 Task: Look for products in the category "Ale" from Kona Brewing Co only.
Action: Mouse moved to (724, 276)
Screenshot: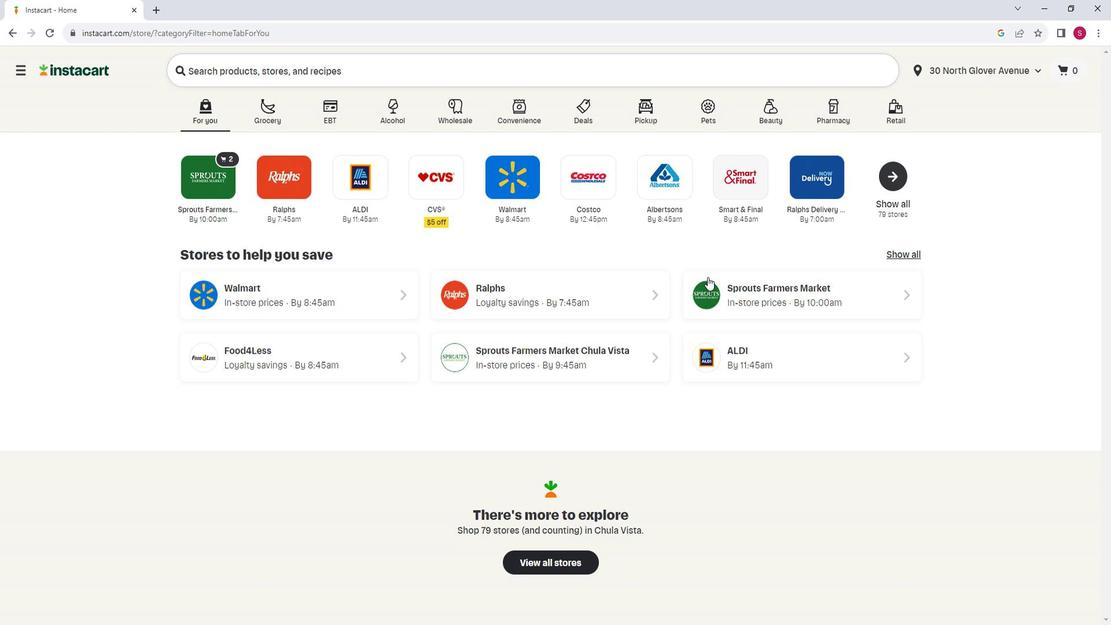 
Action: Mouse pressed left at (724, 276)
Screenshot: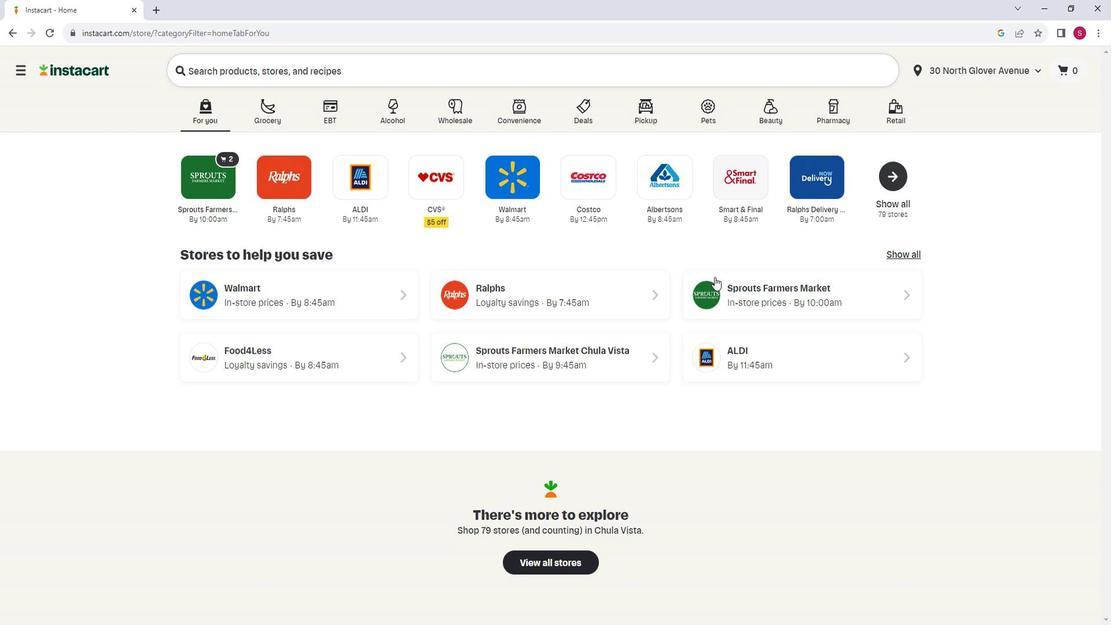 
Action: Mouse moved to (100, 375)
Screenshot: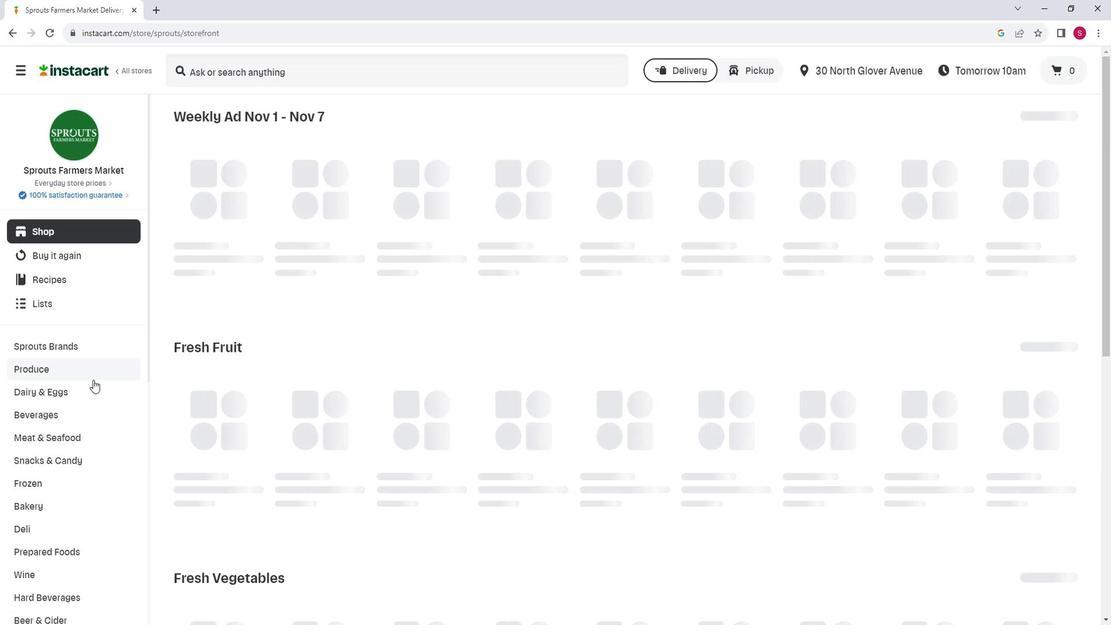 
Action: Mouse scrolled (100, 374) with delta (0, 0)
Screenshot: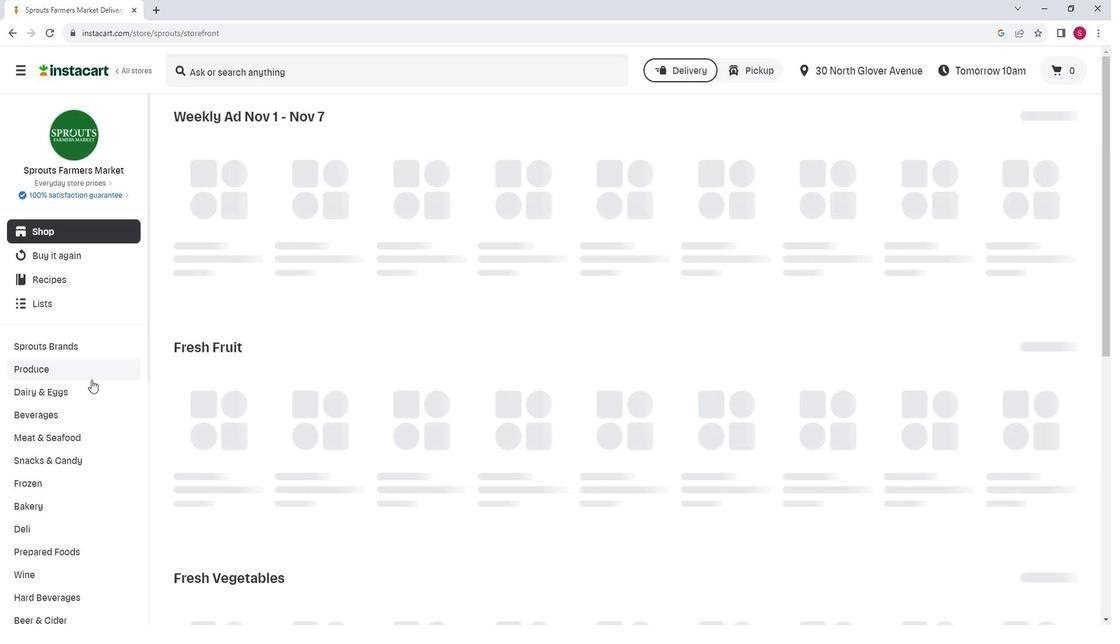 
Action: Mouse scrolled (100, 374) with delta (0, 0)
Screenshot: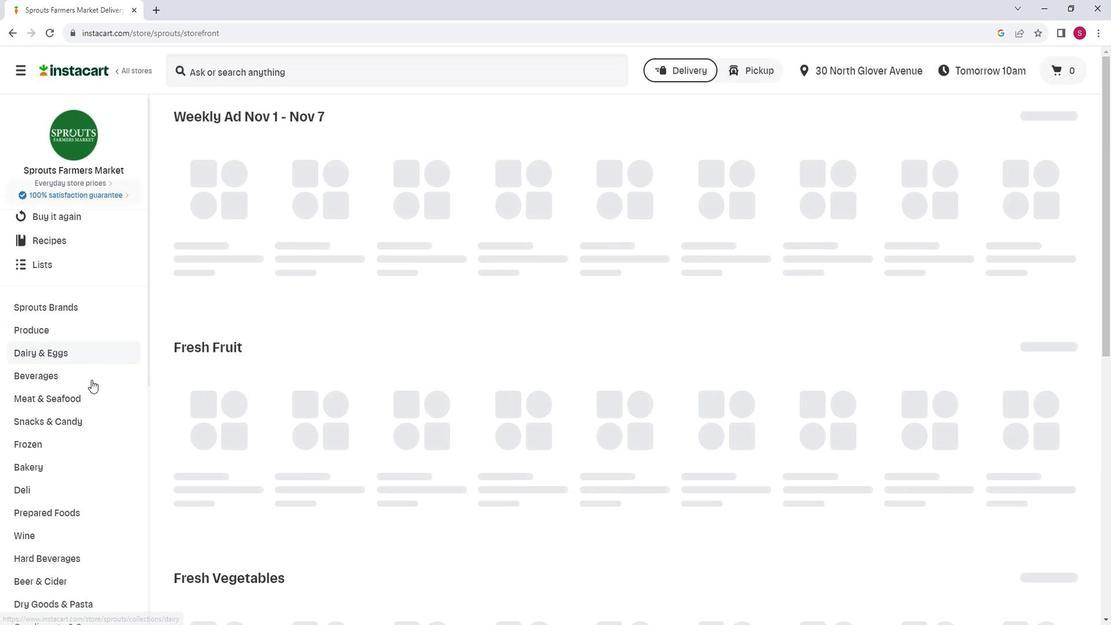 
Action: Mouse moved to (81, 486)
Screenshot: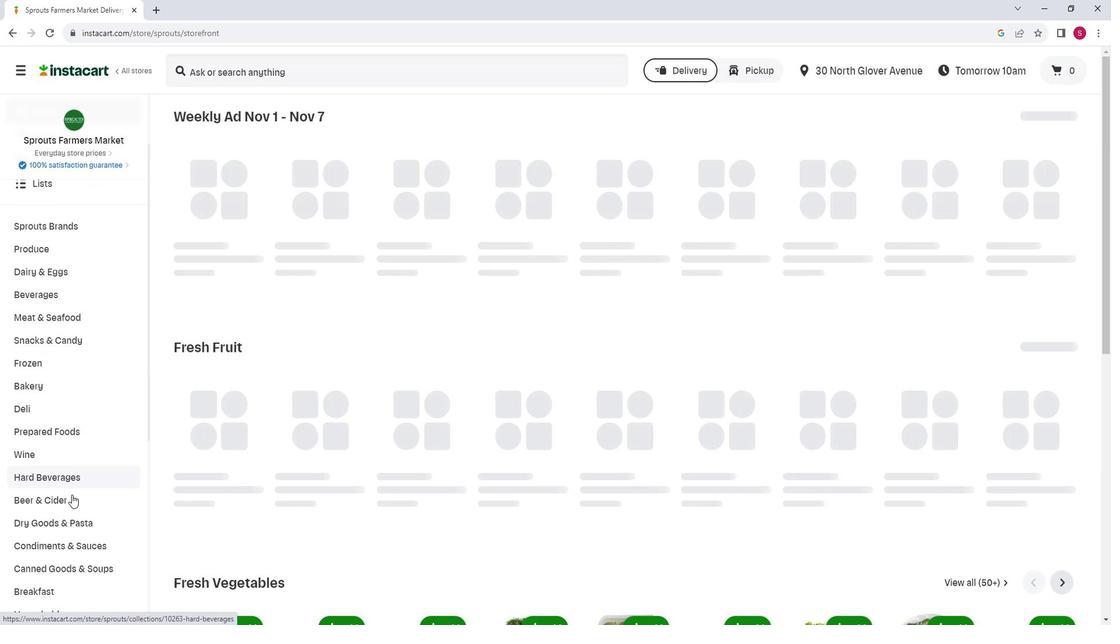 
Action: Mouse pressed left at (81, 486)
Screenshot: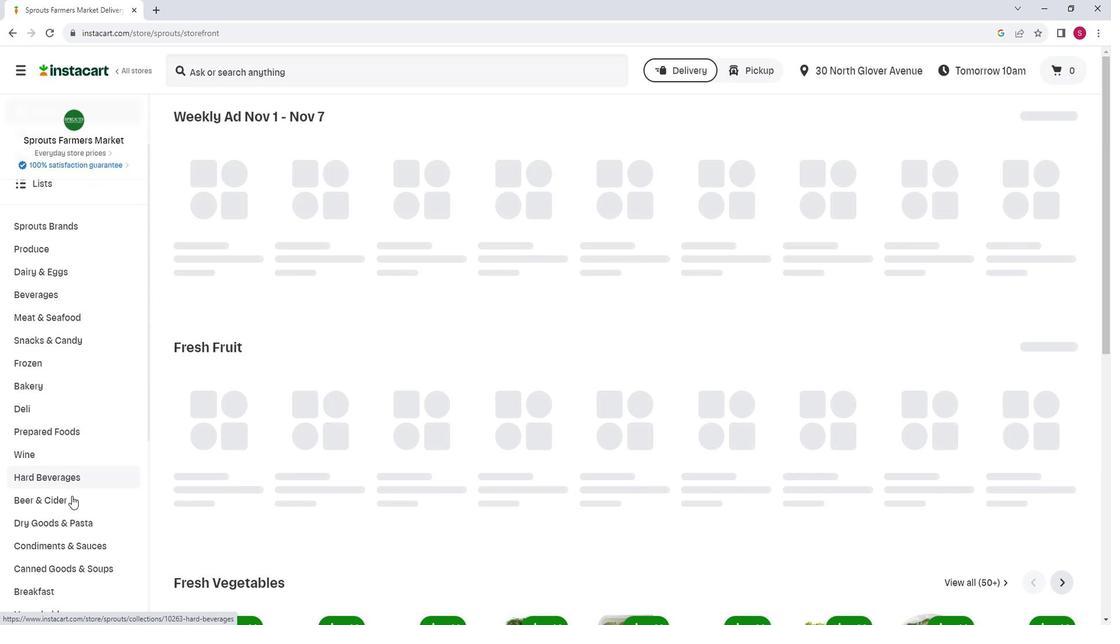 
Action: Mouse moved to (408, 152)
Screenshot: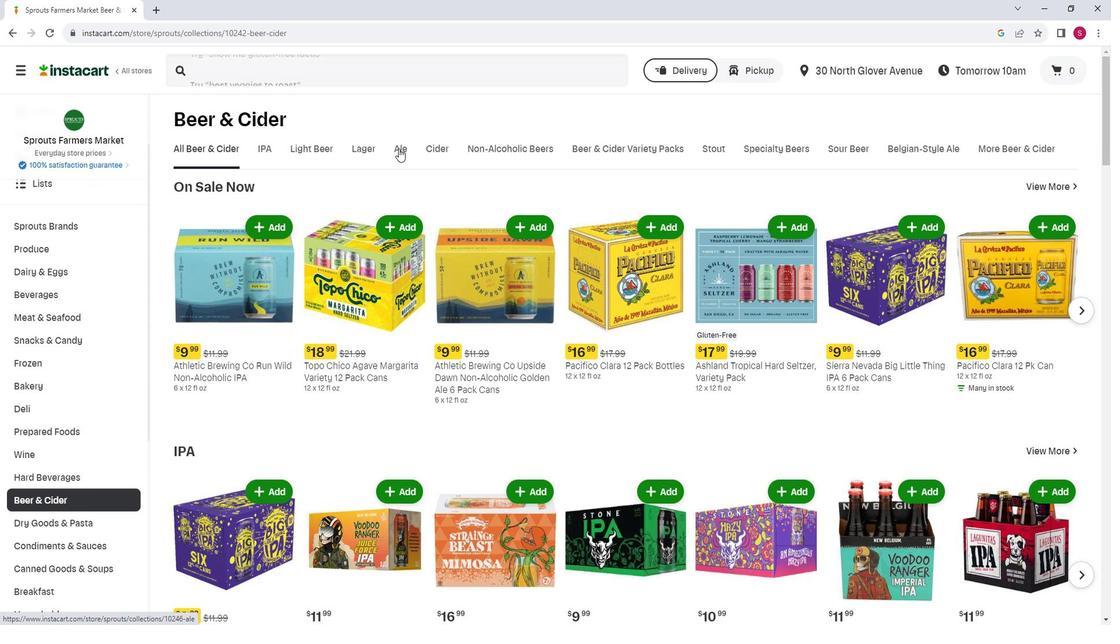 
Action: Mouse pressed left at (408, 152)
Screenshot: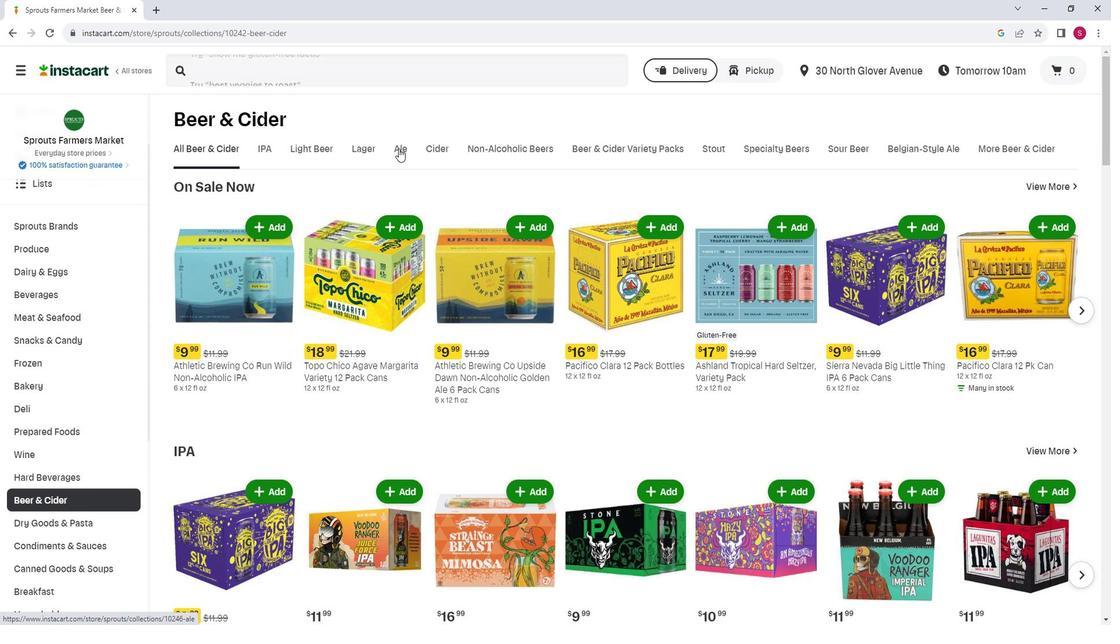 
Action: Mouse moved to (354, 200)
Screenshot: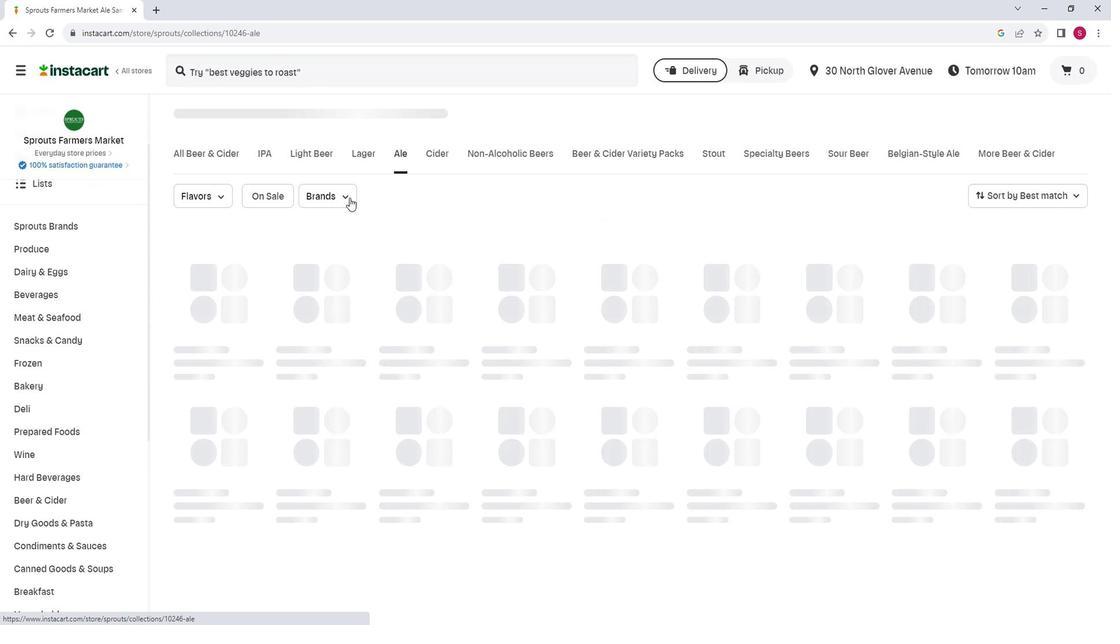 
Action: Mouse pressed left at (354, 200)
Screenshot: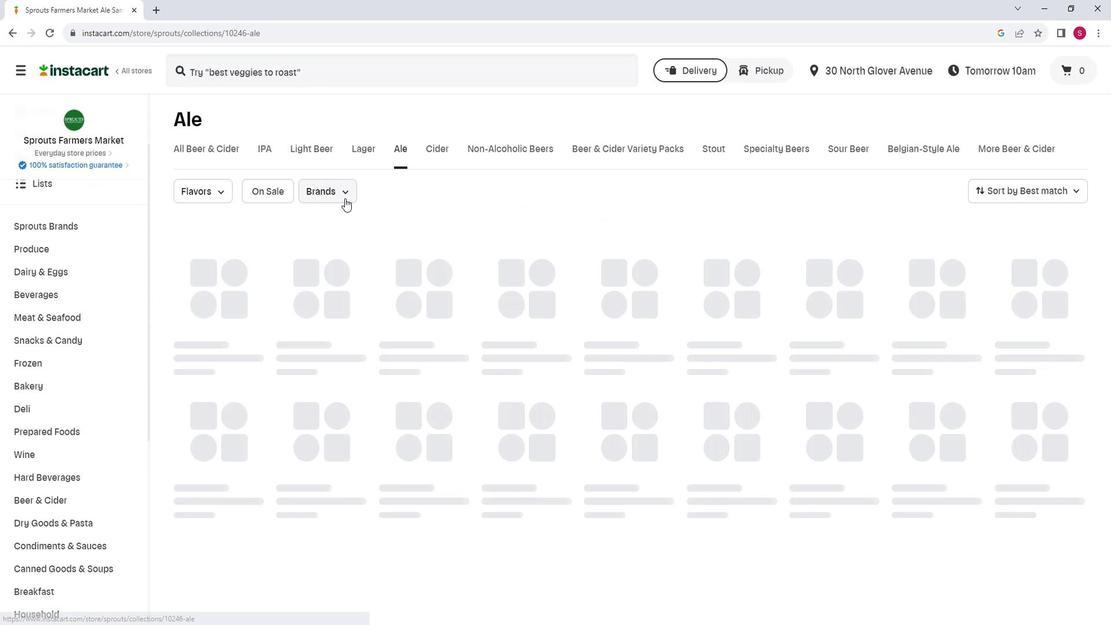 
Action: Mouse moved to (361, 226)
Screenshot: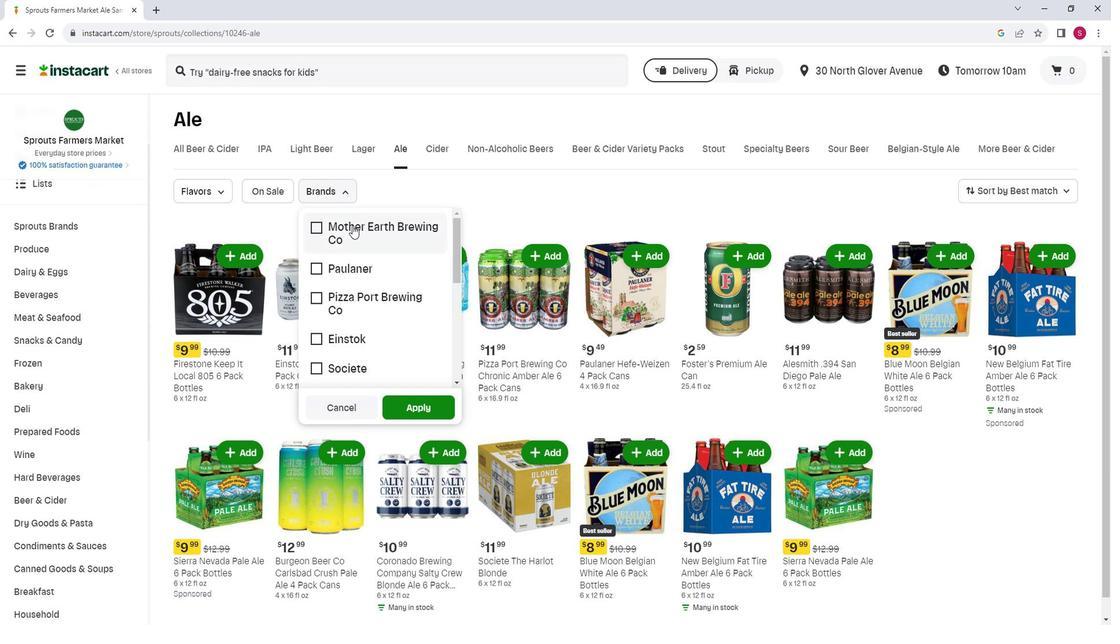 
Action: Mouse scrolled (361, 226) with delta (0, 0)
Screenshot: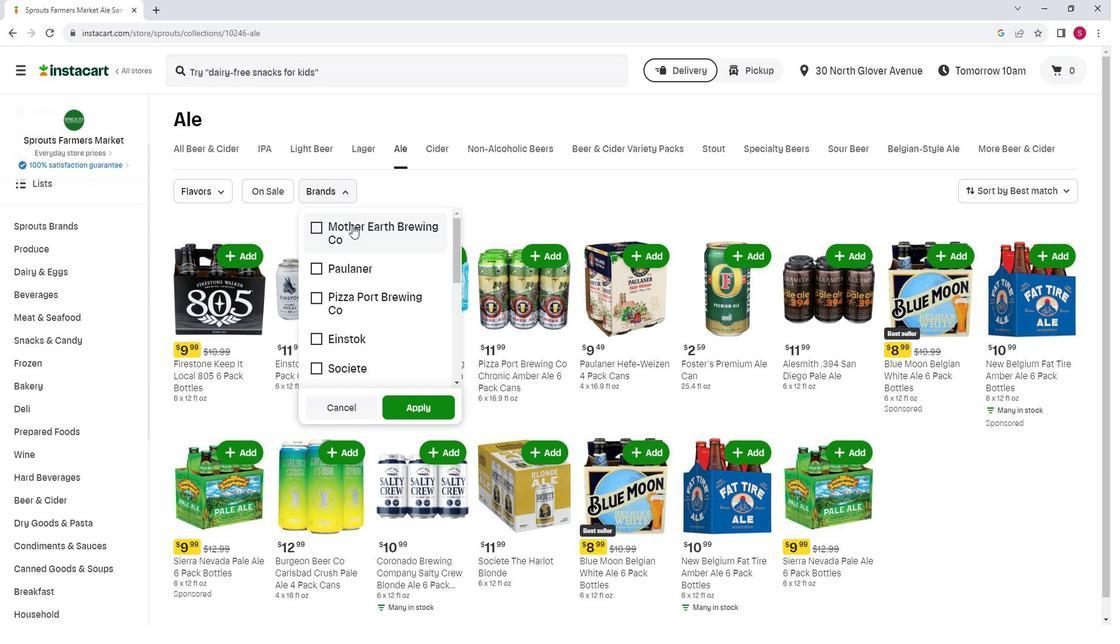 
Action: Mouse moved to (362, 226)
Screenshot: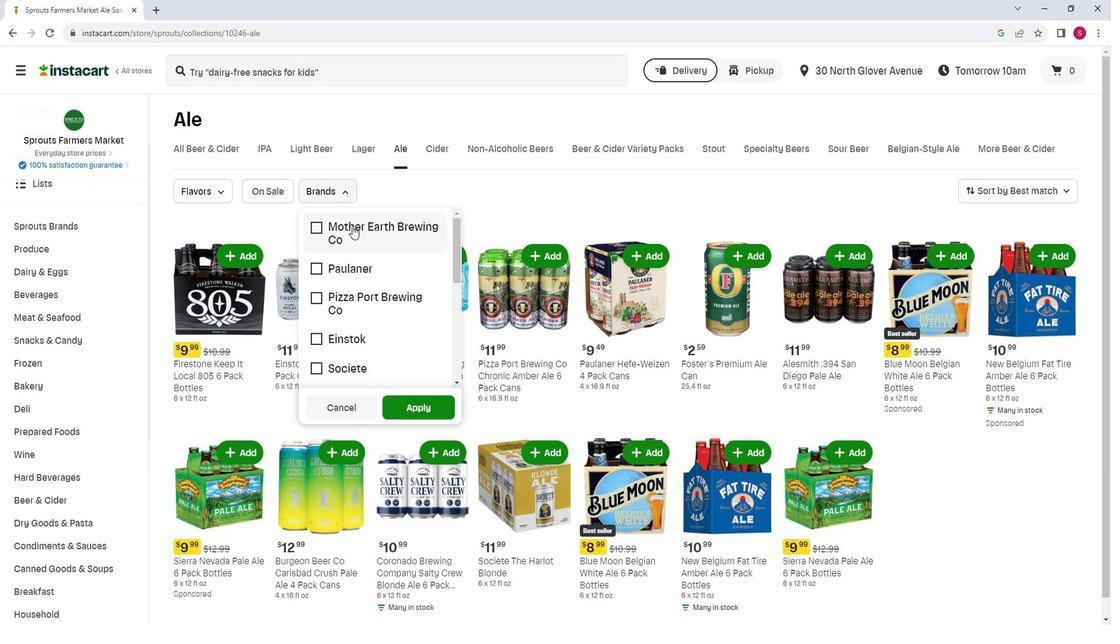 
Action: Mouse scrolled (362, 226) with delta (0, 0)
Screenshot: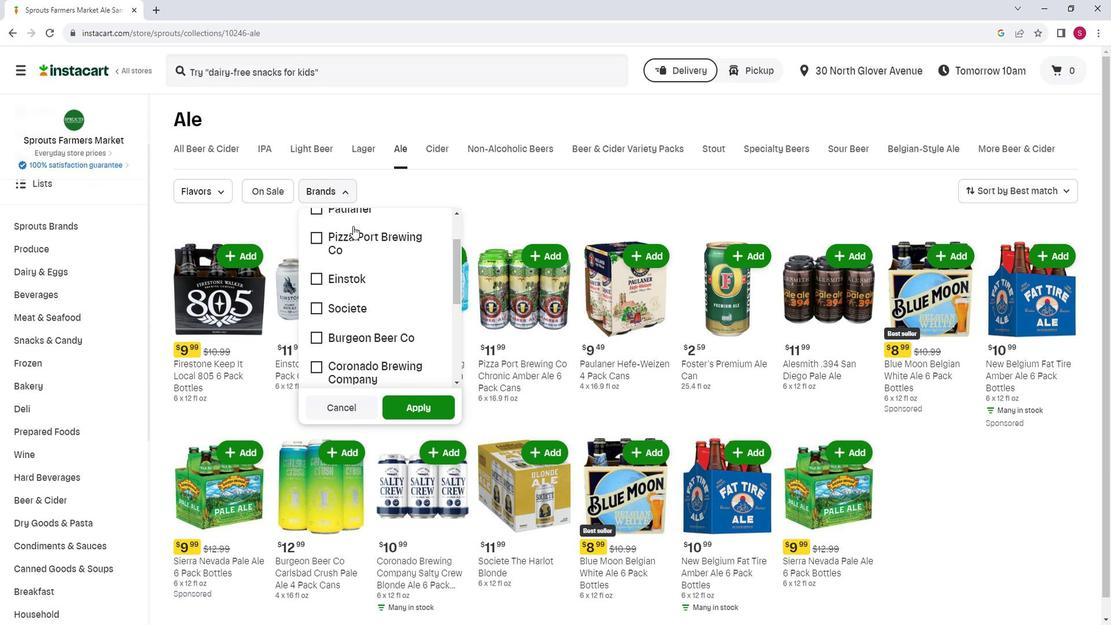 
Action: Mouse moved to (364, 229)
Screenshot: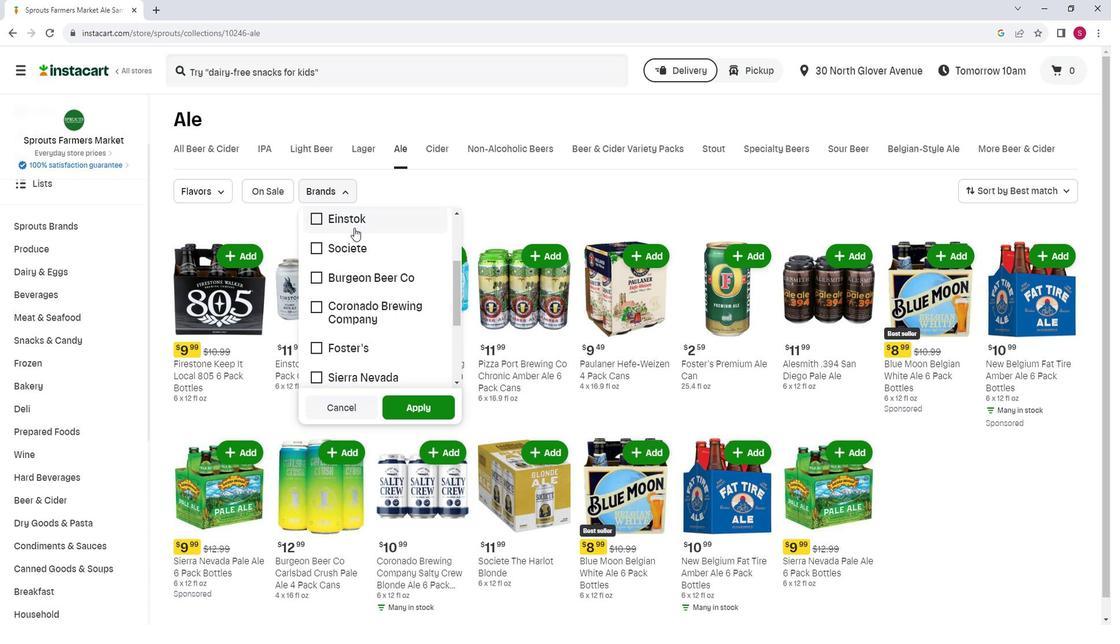 
Action: Mouse scrolled (364, 228) with delta (0, 0)
Screenshot: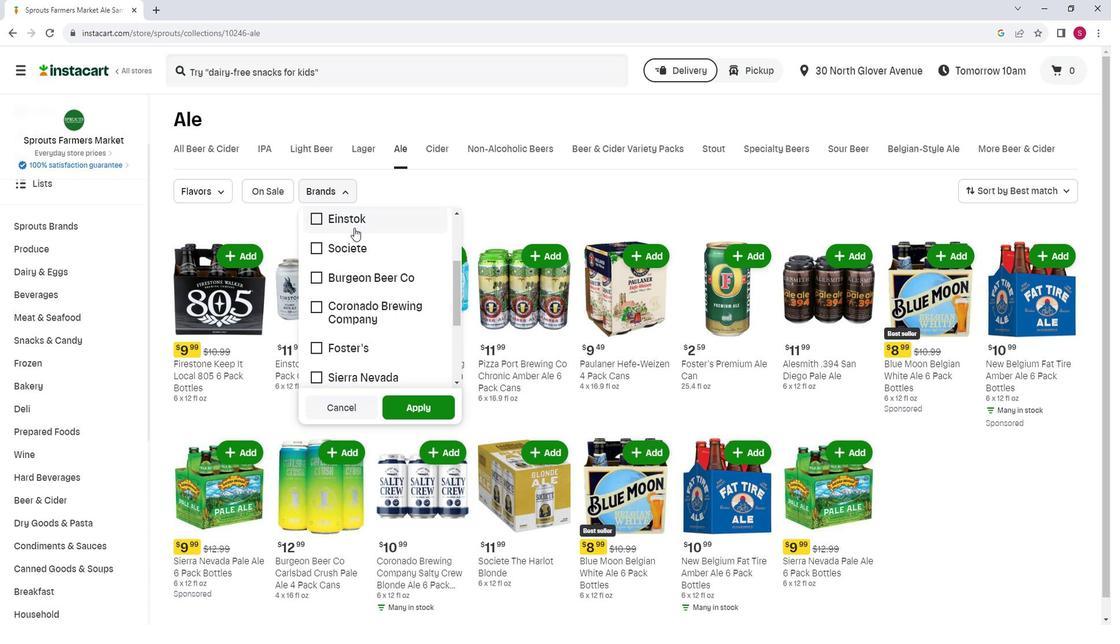 
Action: Mouse moved to (364, 230)
Screenshot: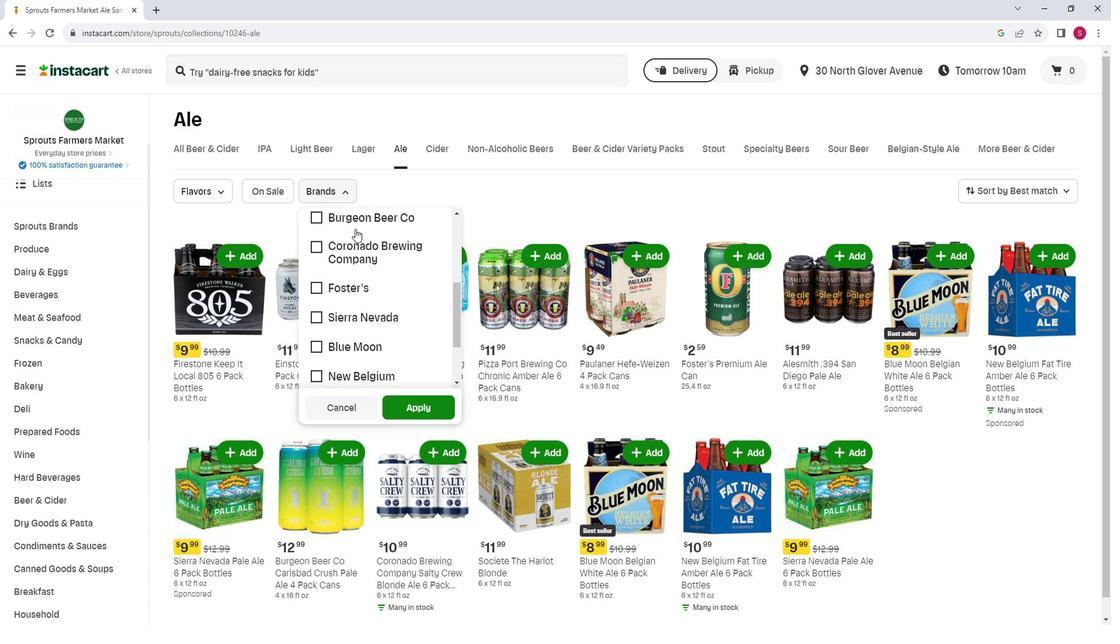 
Action: Mouse scrolled (364, 229) with delta (0, 0)
Screenshot: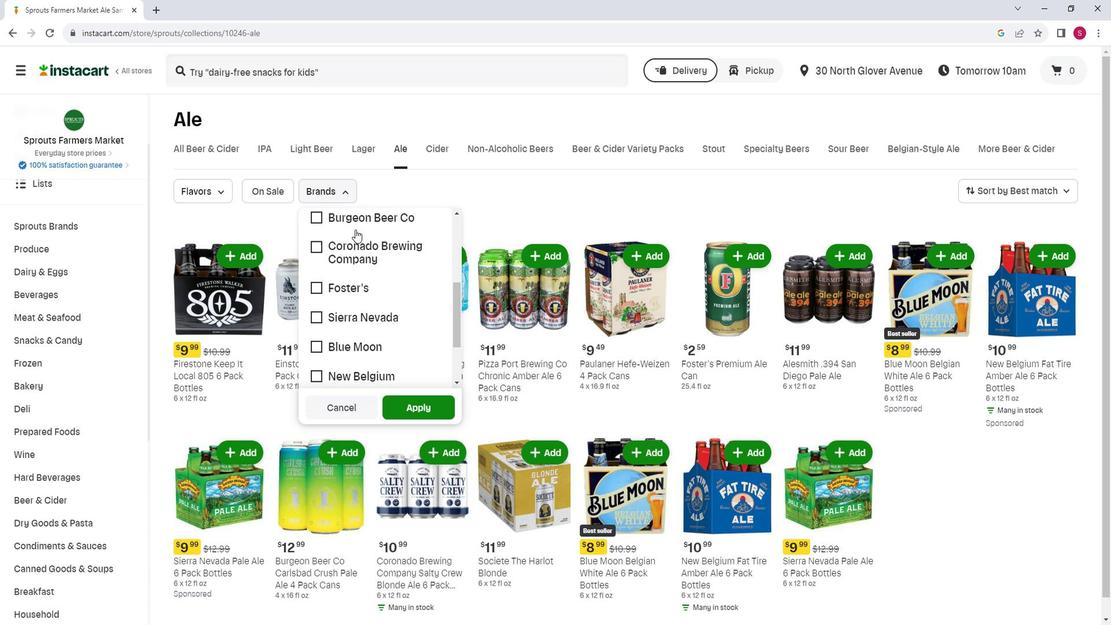 
Action: Mouse moved to (365, 230)
Screenshot: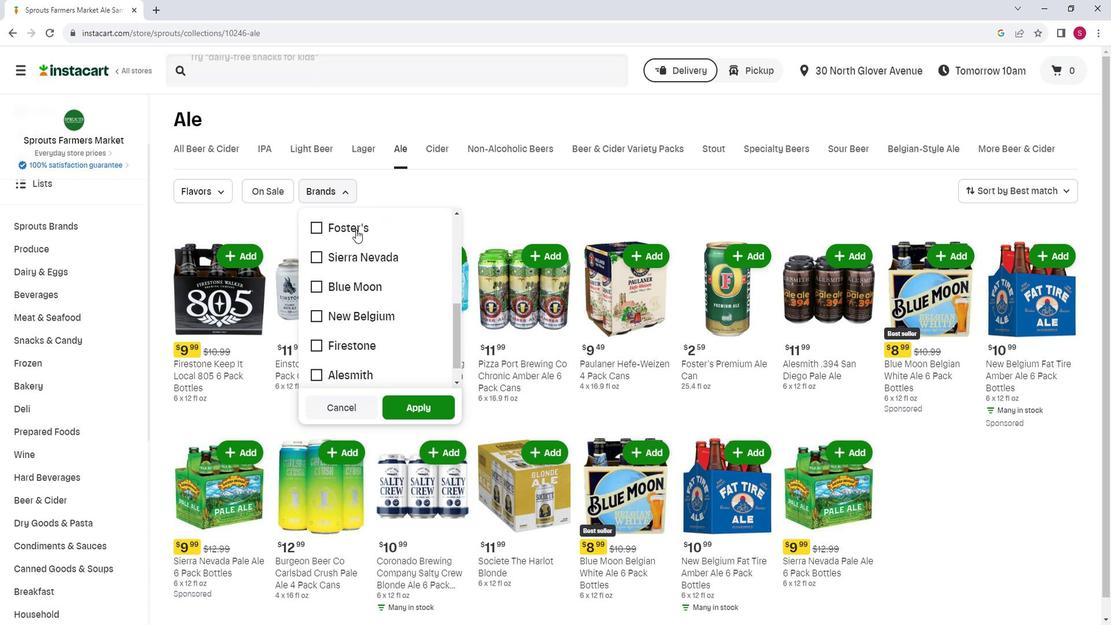 
Action: Mouse scrolled (365, 229) with delta (0, 0)
Screenshot: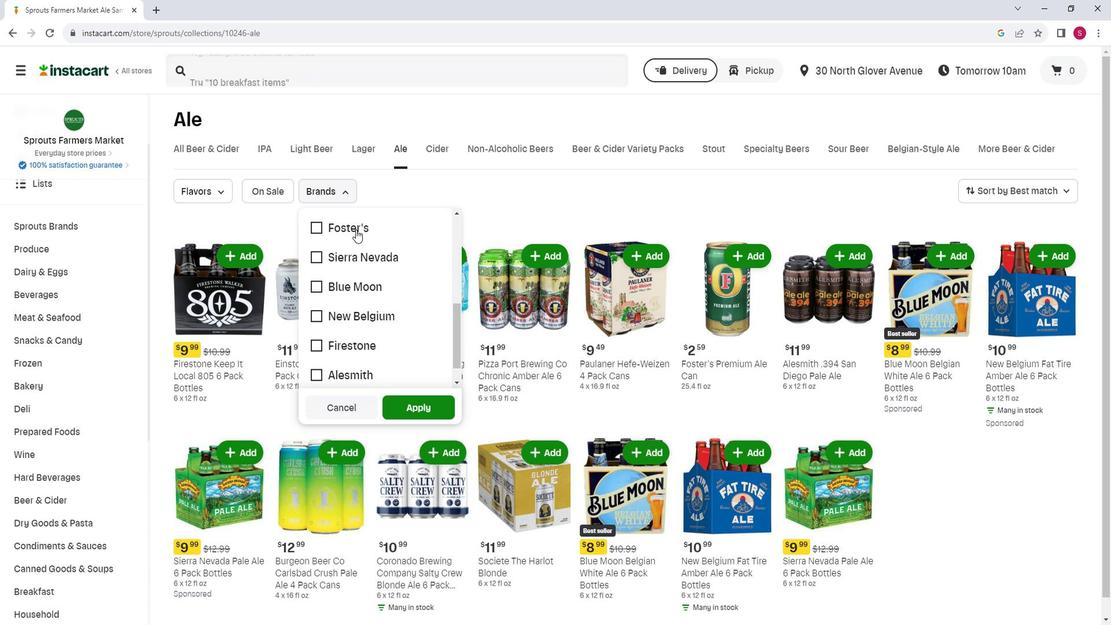 
Action: Mouse scrolled (365, 229) with delta (0, 0)
Screenshot: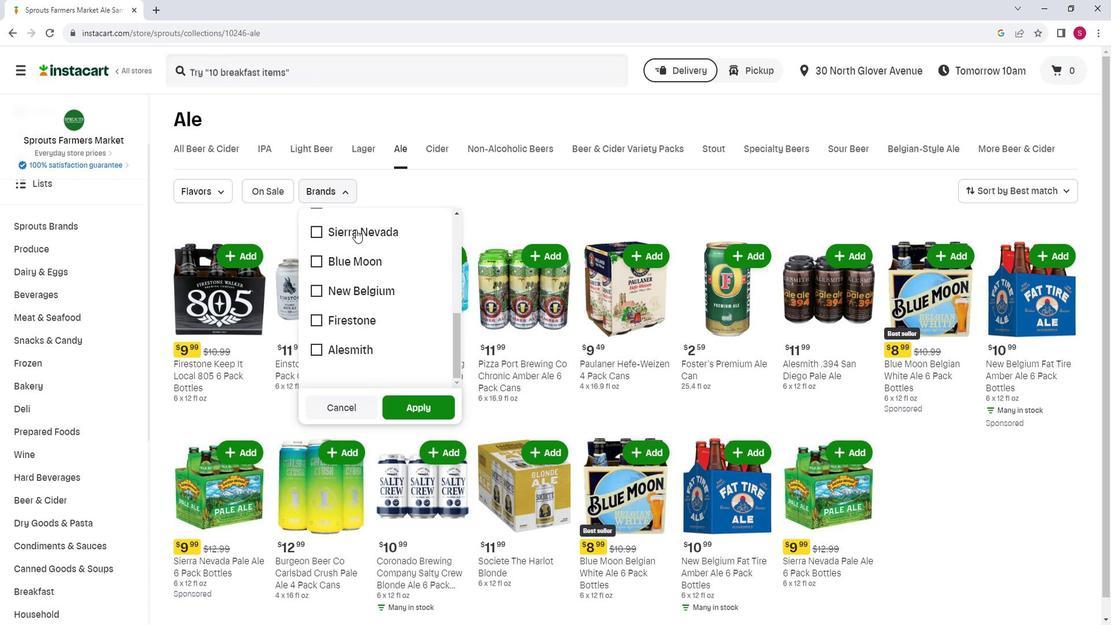 
Action: Mouse moved to (368, 232)
Screenshot: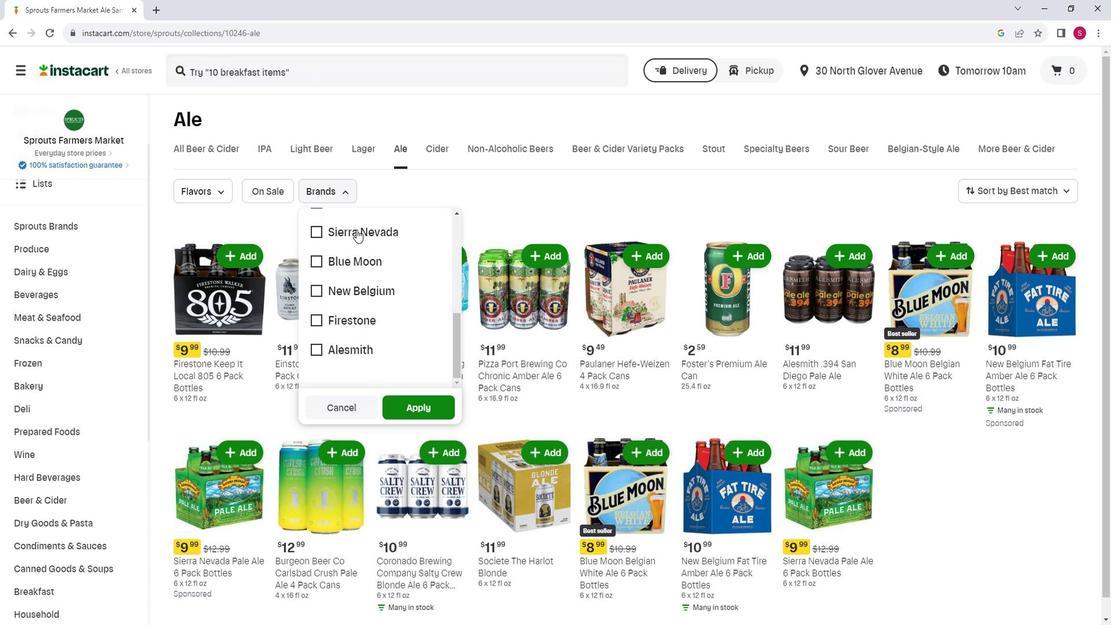 
Action: Mouse scrolled (368, 232) with delta (0, 0)
Screenshot: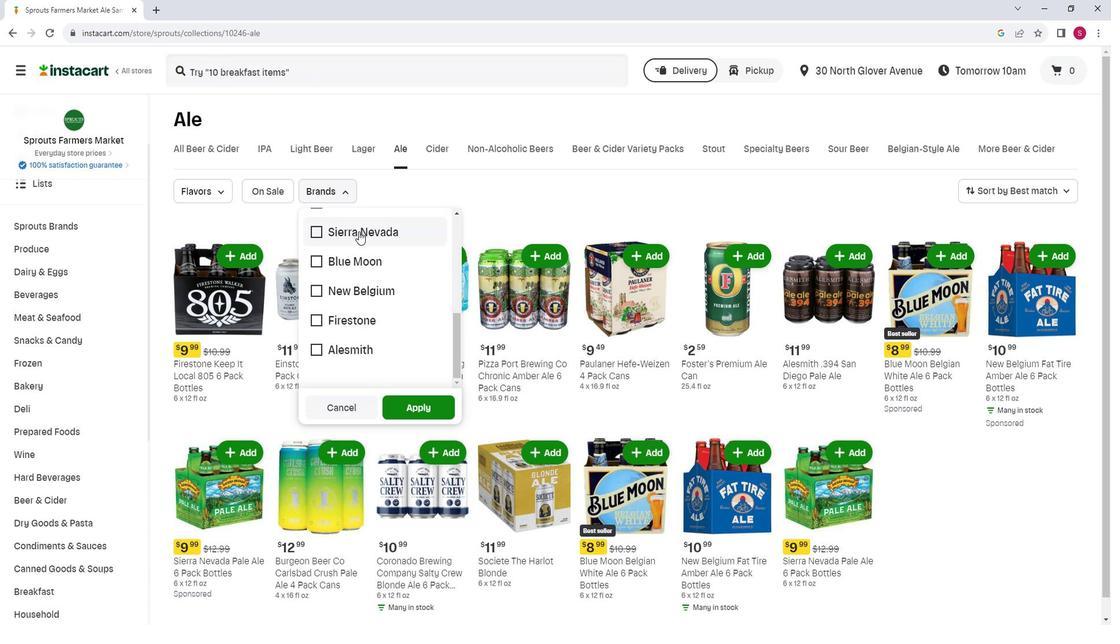
Action: Mouse scrolled (368, 232) with delta (0, 0)
Screenshot: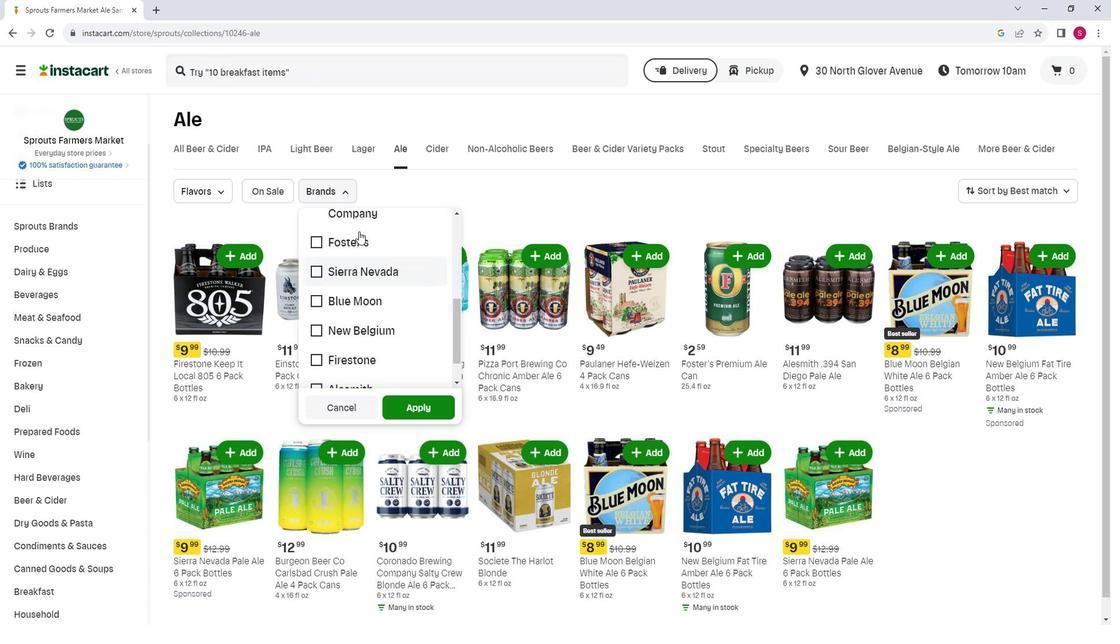 
Action: Mouse scrolled (368, 232) with delta (0, 0)
Screenshot: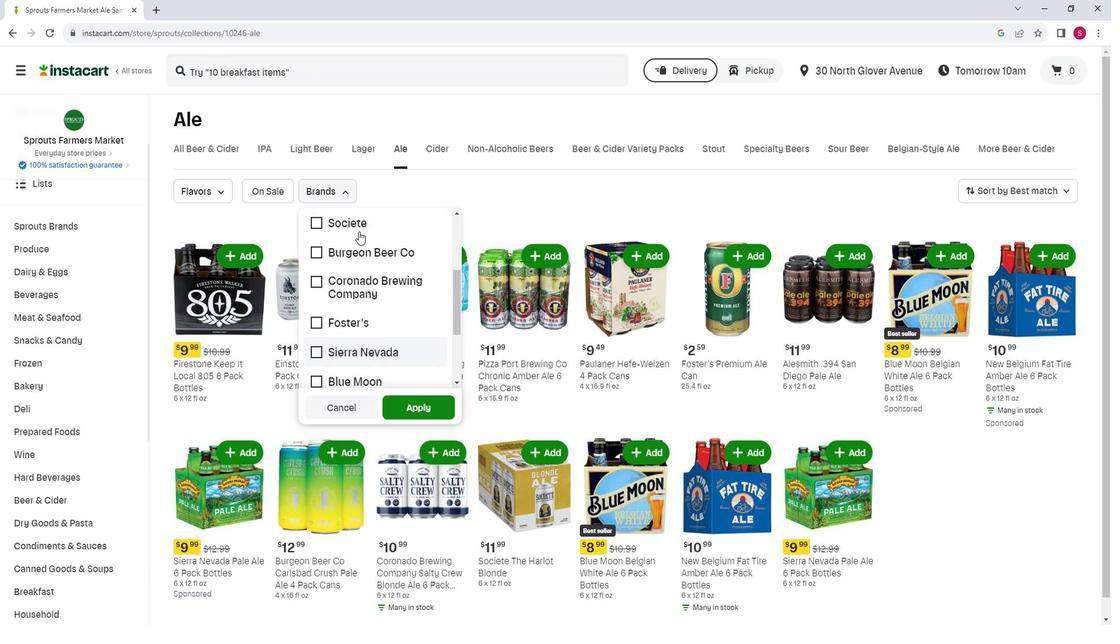 
Action: Mouse scrolled (368, 232) with delta (0, 0)
Screenshot: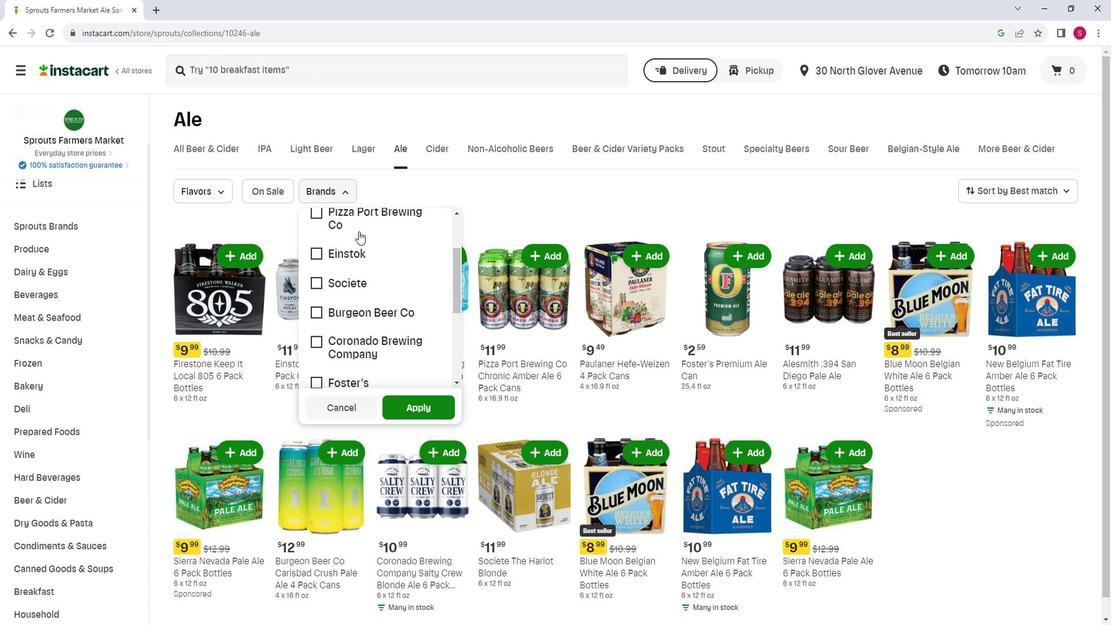 
Action: Mouse scrolled (368, 232) with delta (0, 0)
Screenshot: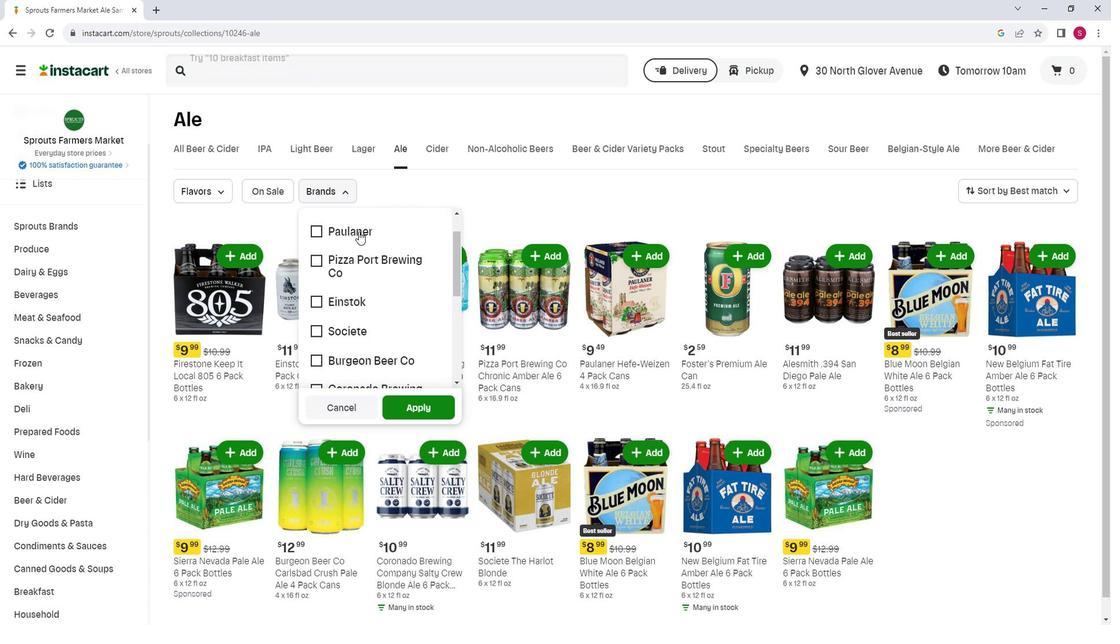 
Action: Mouse scrolled (368, 232) with delta (0, 0)
Screenshot: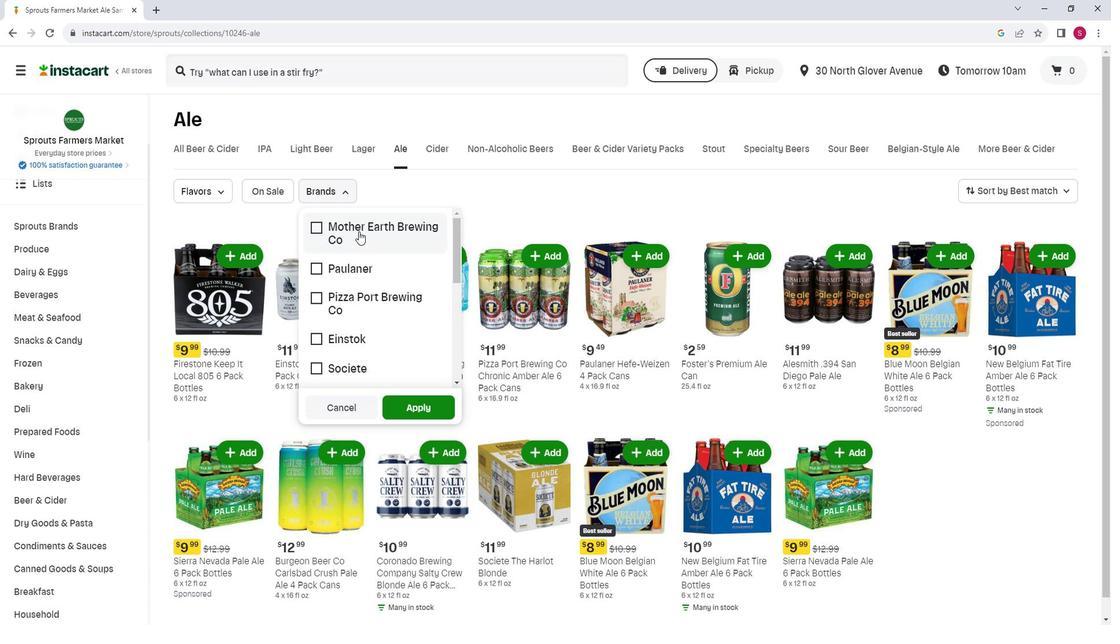 
Action: Mouse scrolled (368, 232) with delta (0, 0)
Screenshot: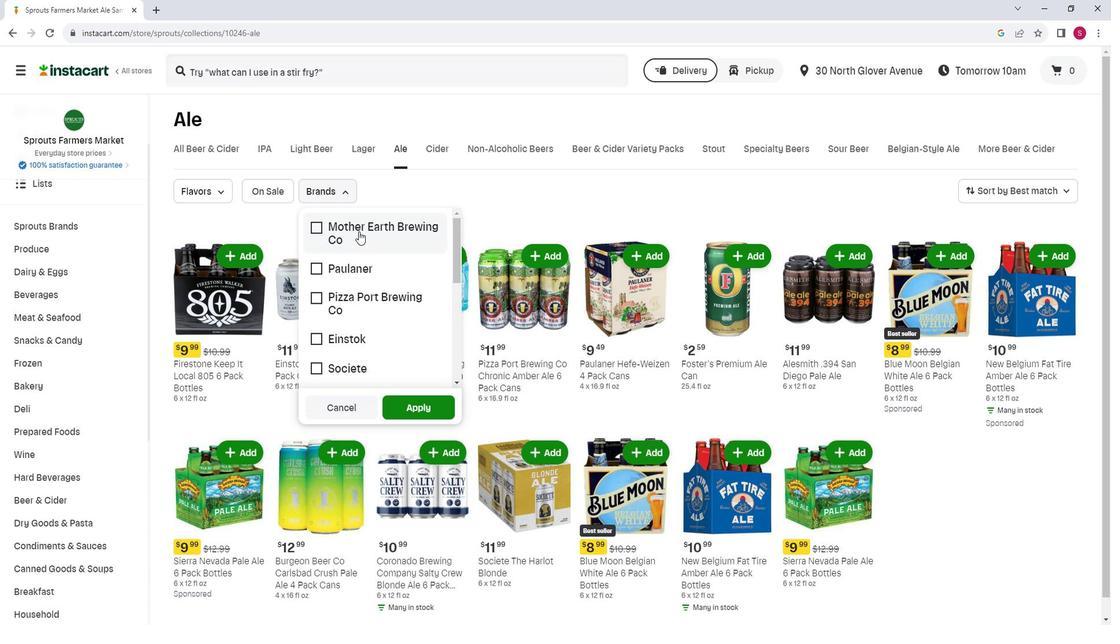 
